 Task: Change the link access so that only board observers can view and comment.
Action: Mouse moved to (870, 231)
Screenshot: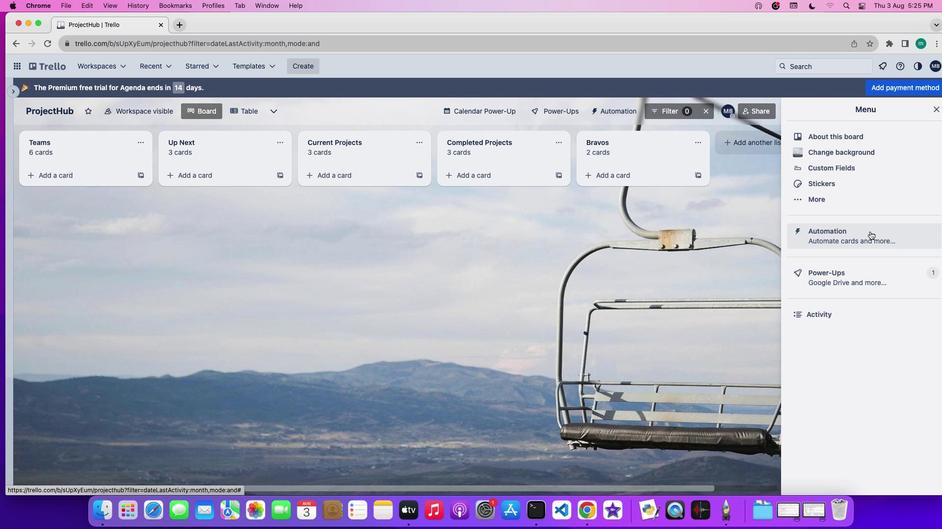 
Action: Mouse pressed left at (870, 231)
Screenshot: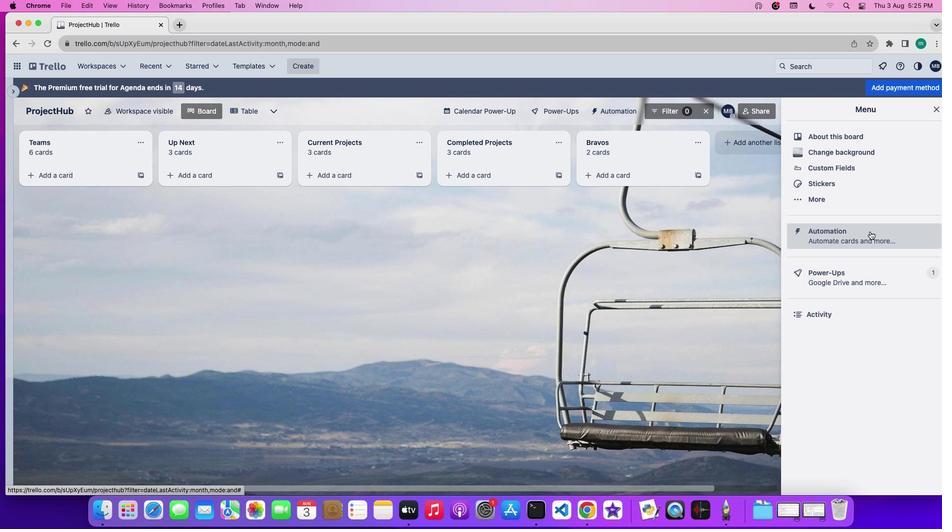 
Action: Mouse moved to (758, 106)
Screenshot: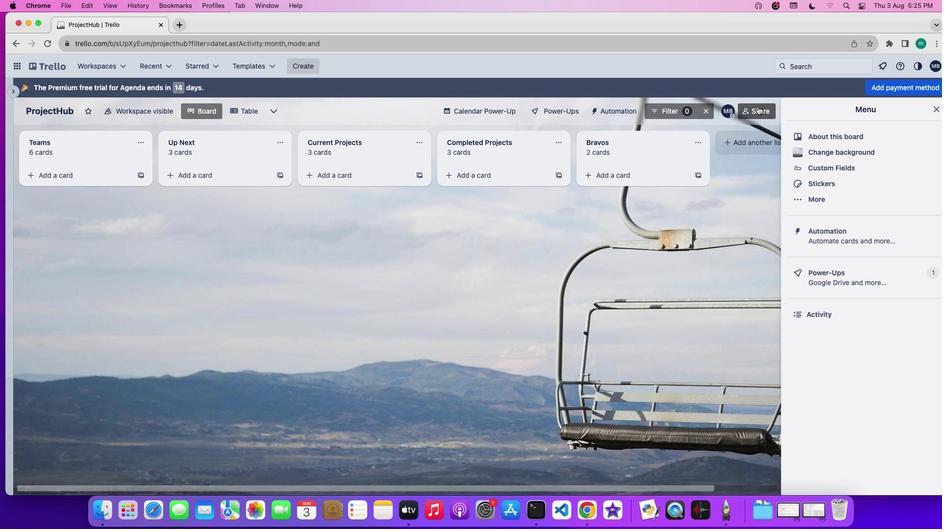 
Action: Mouse pressed left at (758, 106)
Screenshot: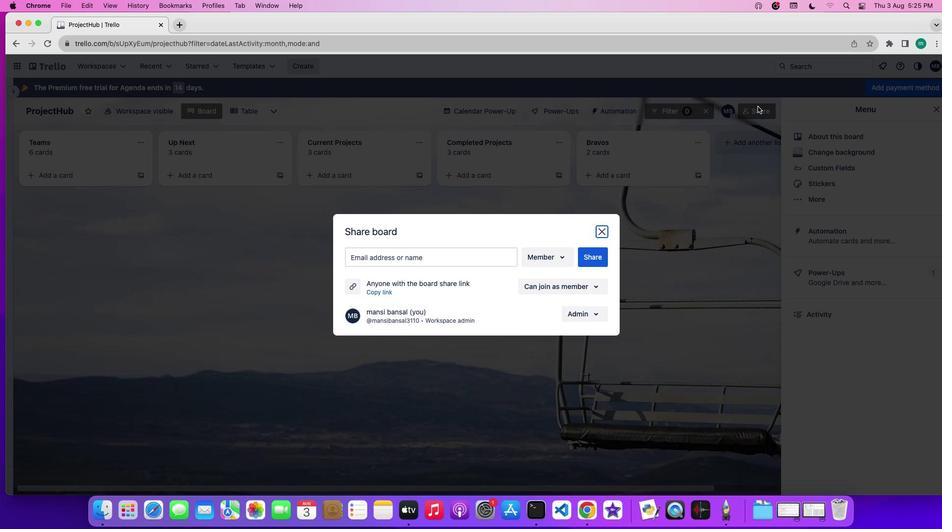
Action: Mouse moved to (580, 289)
Screenshot: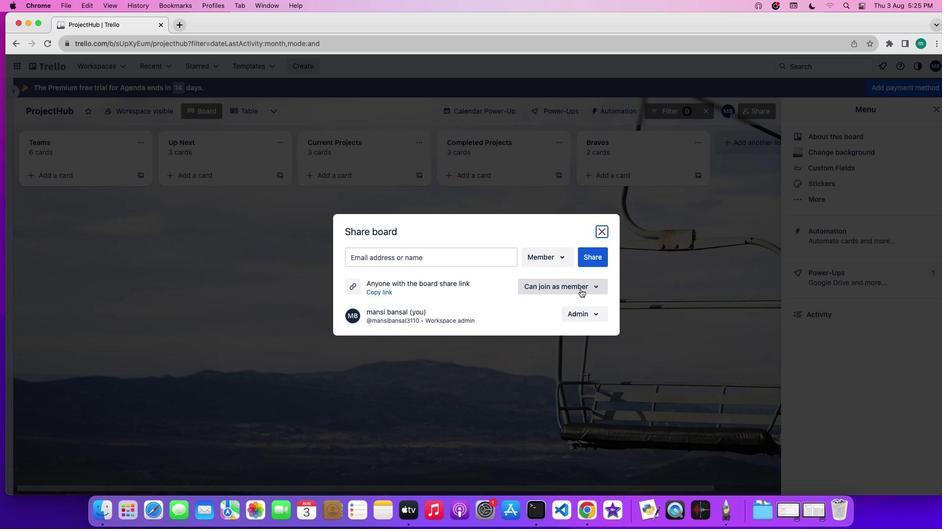 
Action: Mouse pressed left at (580, 289)
Screenshot: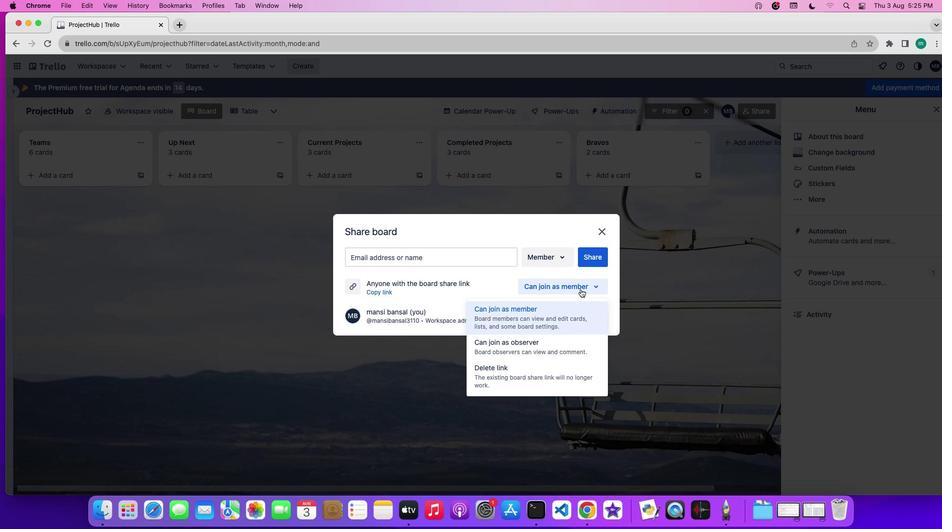
Action: Mouse moved to (568, 342)
Screenshot: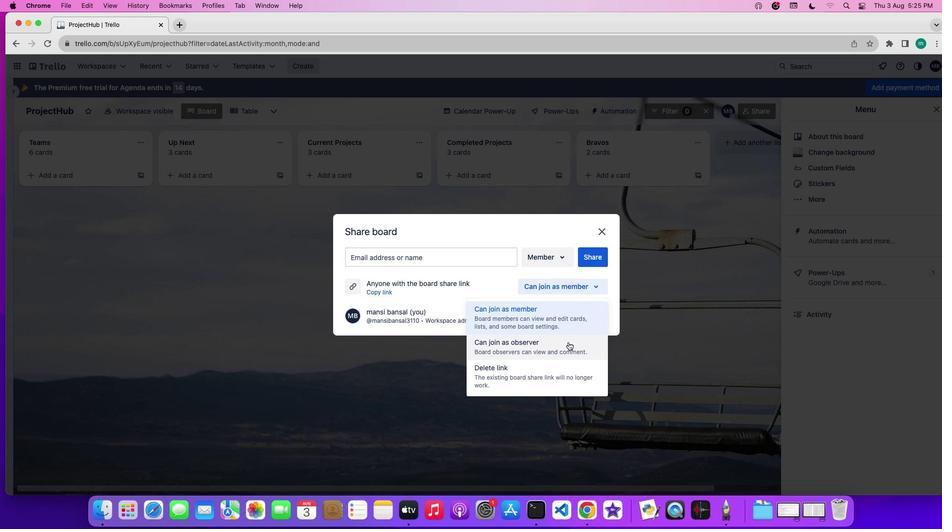 
Action: Mouse pressed left at (568, 342)
Screenshot: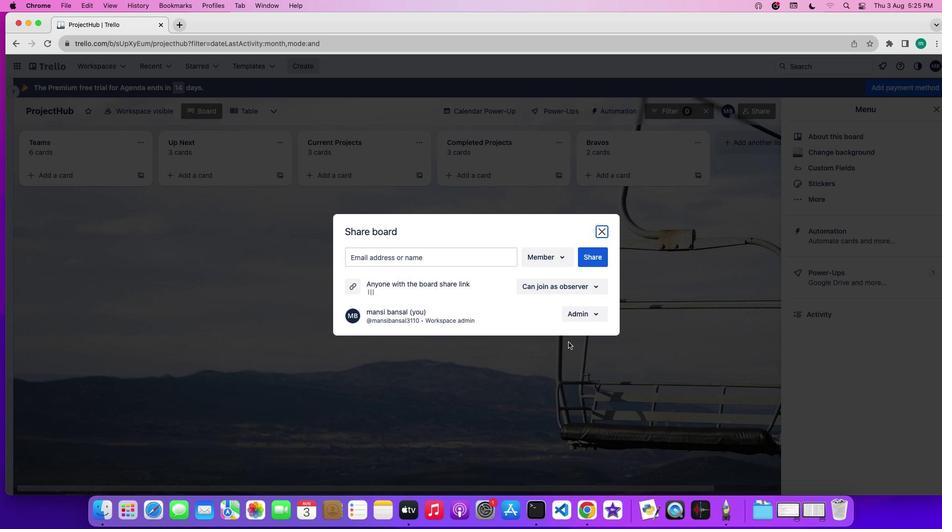 
Action: Mouse moved to (641, 352)
Screenshot: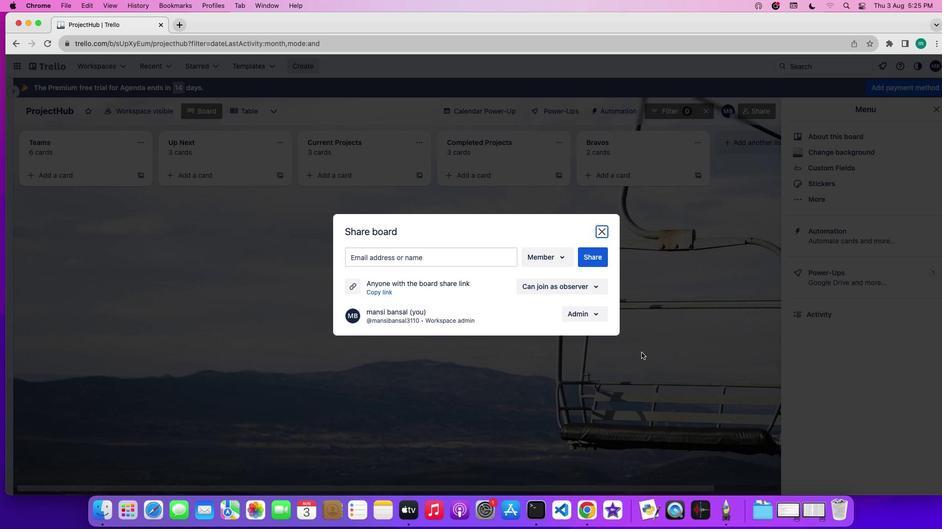 
